 Task: Plan a trip to San Joaquín, Venezuela from 2nd November, 2023 to 15th November, 2023 for 2 adults and 1 pet.1  bedroom having 1 bed and 1 bathroom. Property type can be hotel. Look for 5 properties as per requirement.
Action: Mouse moved to (415, 71)
Screenshot: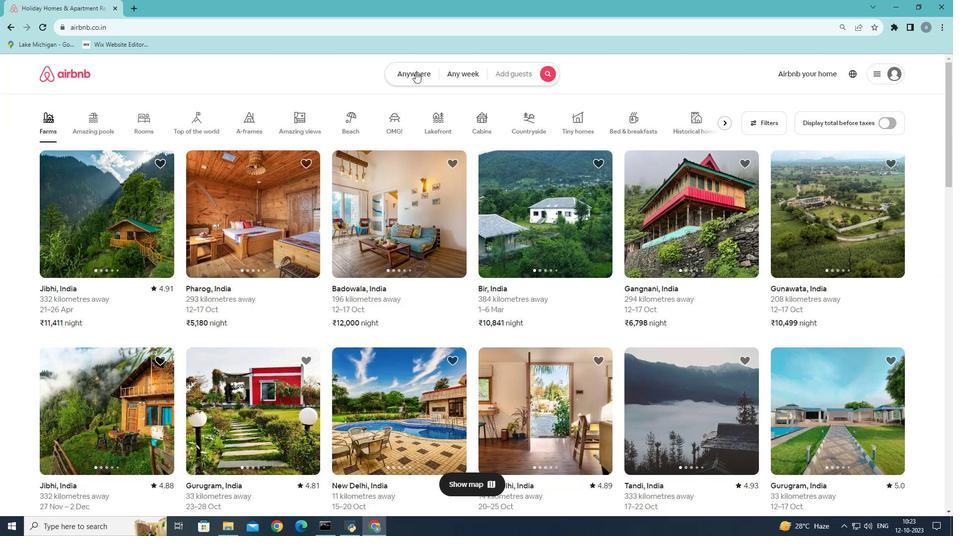 
Action: Mouse pressed left at (415, 71)
Screenshot: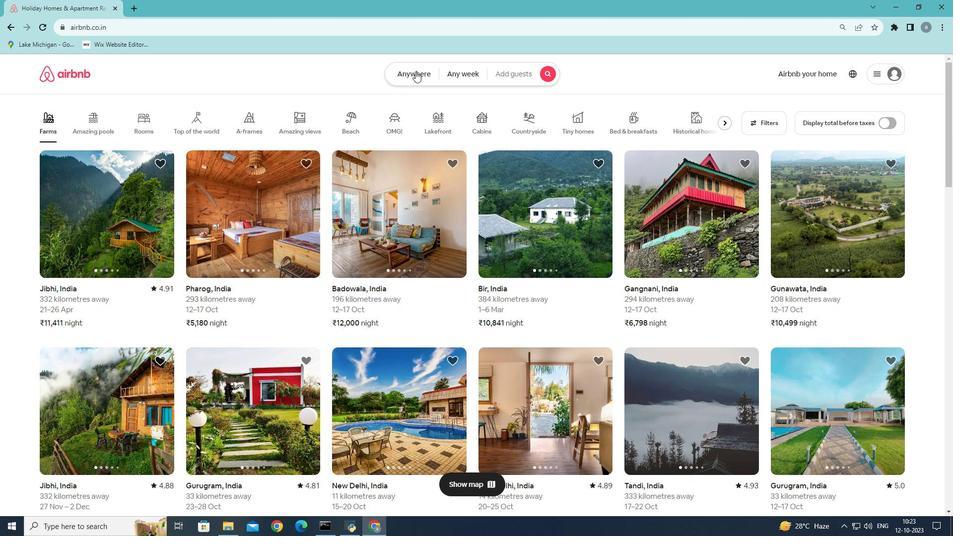 
Action: Mouse moved to (329, 117)
Screenshot: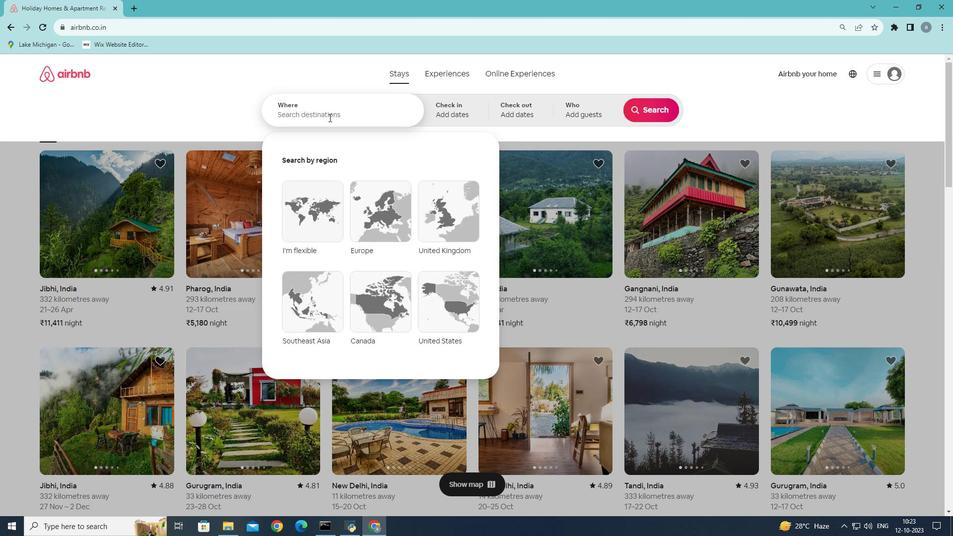 
Action: Mouse pressed left at (329, 117)
Screenshot: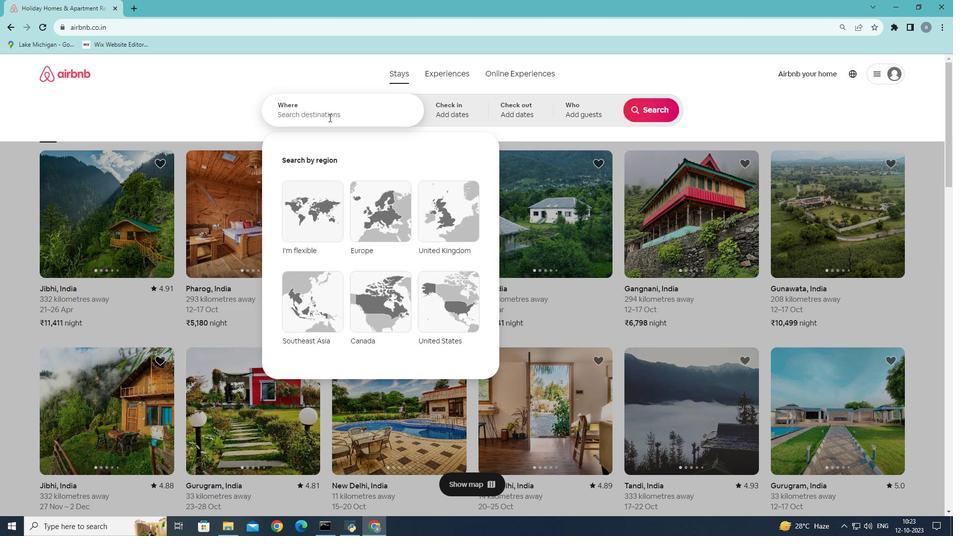 
Action: Mouse moved to (381, 117)
Screenshot: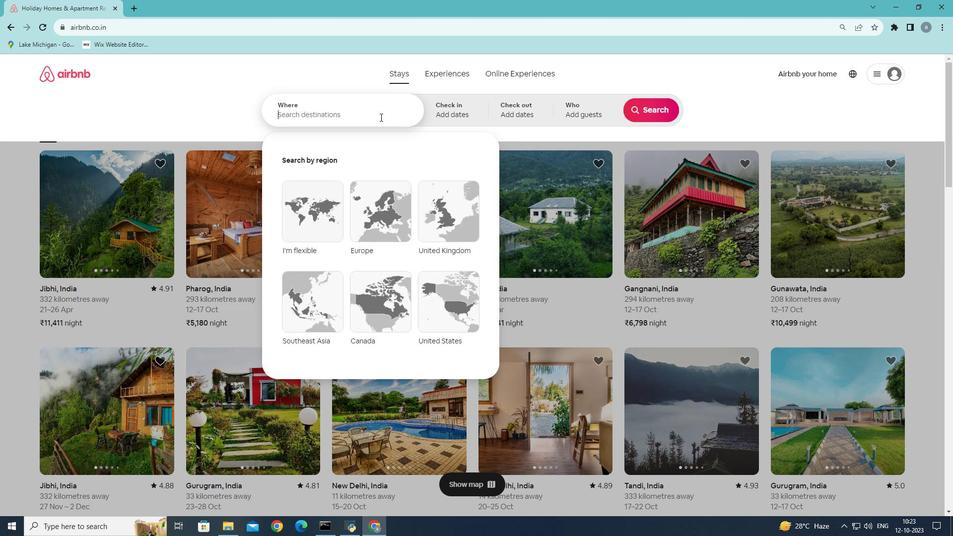 
Action: Key pressed <Key.shift>Sabn<Key.backspace><Key.backspace>n<Key.space><Key.shift>Joaquin,<Key.shift>Venezuel
Screenshot: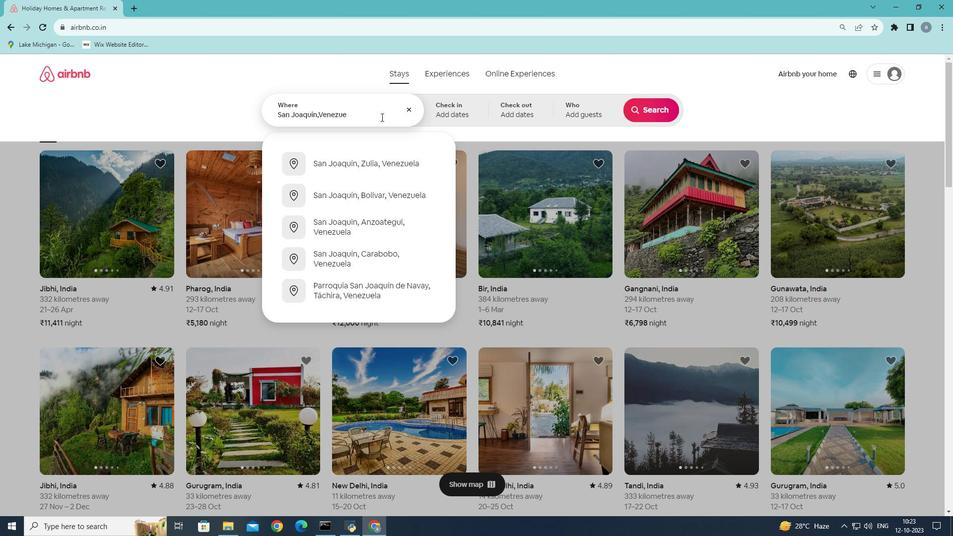 
Action: Mouse moved to (387, 164)
Screenshot: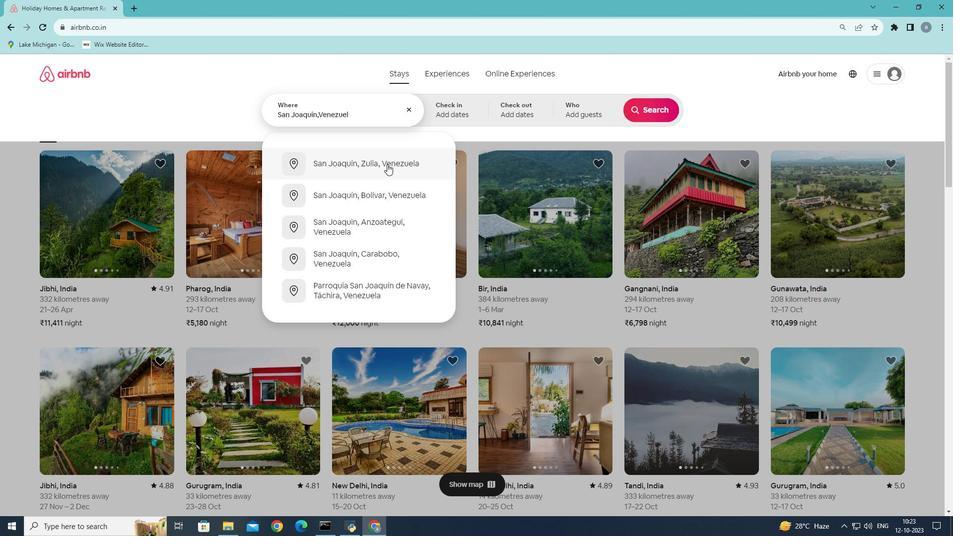 
Action: Mouse pressed left at (387, 164)
Screenshot: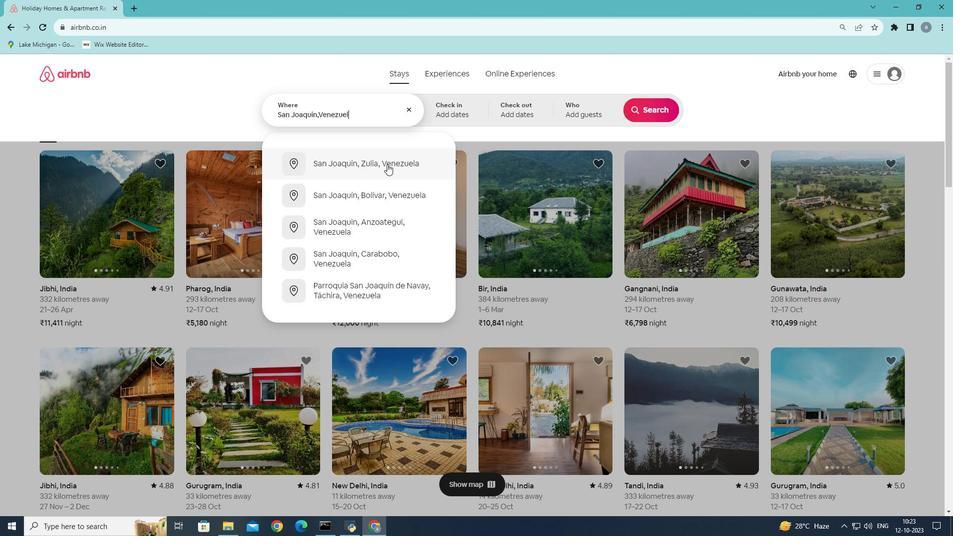 
Action: Mouse moved to (596, 231)
Screenshot: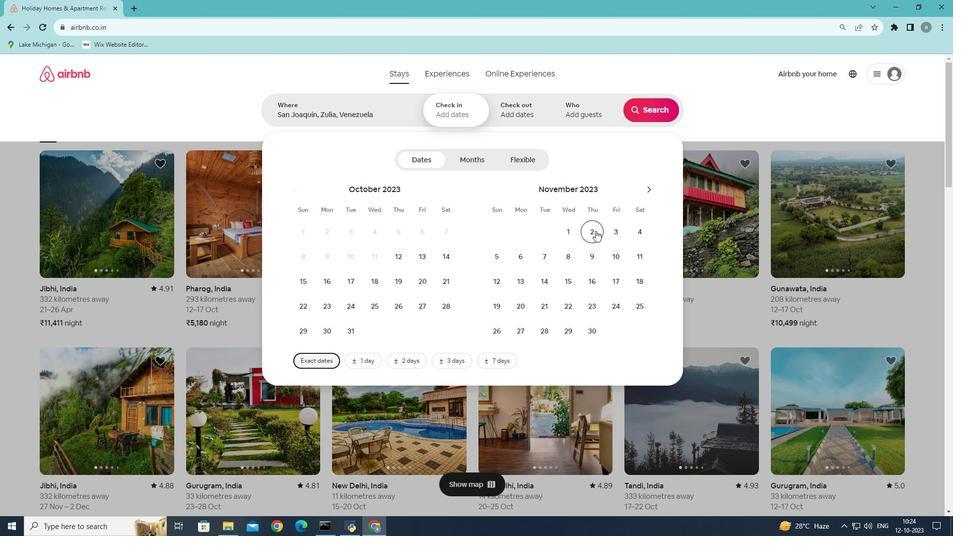 
Action: Mouse pressed left at (596, 231)
Screenshot: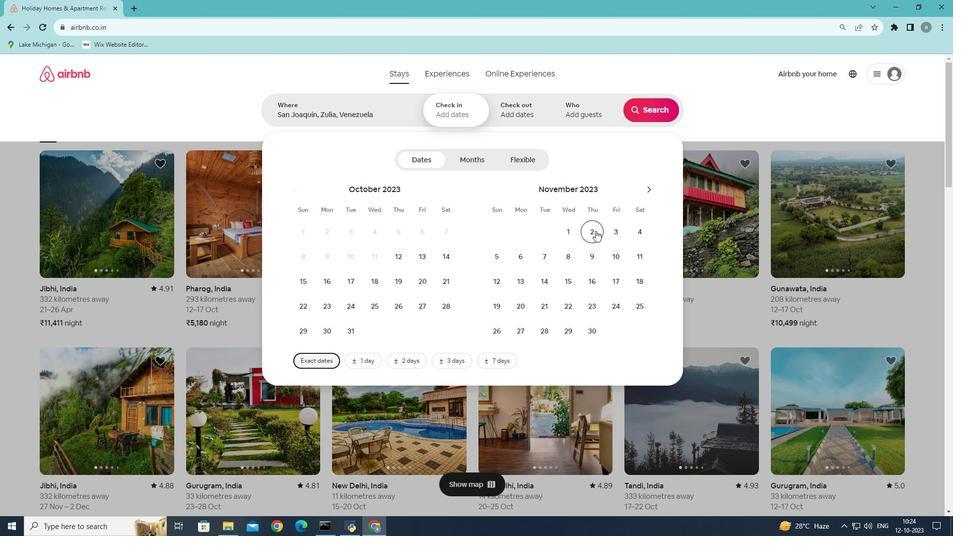 
Action: Mouse moved to (570, 284)
Screenshot: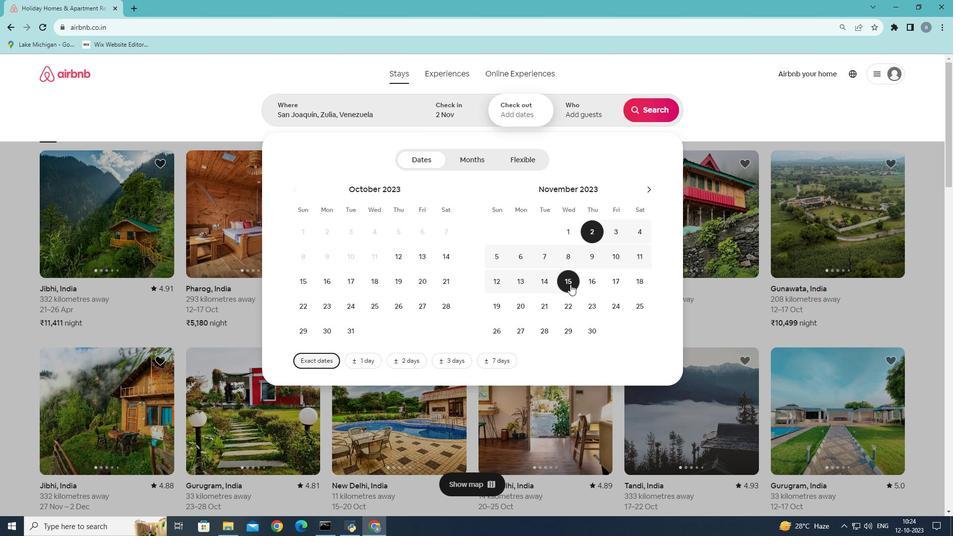 
Action: Mouse pressed left at (570, 284)
Screenshot: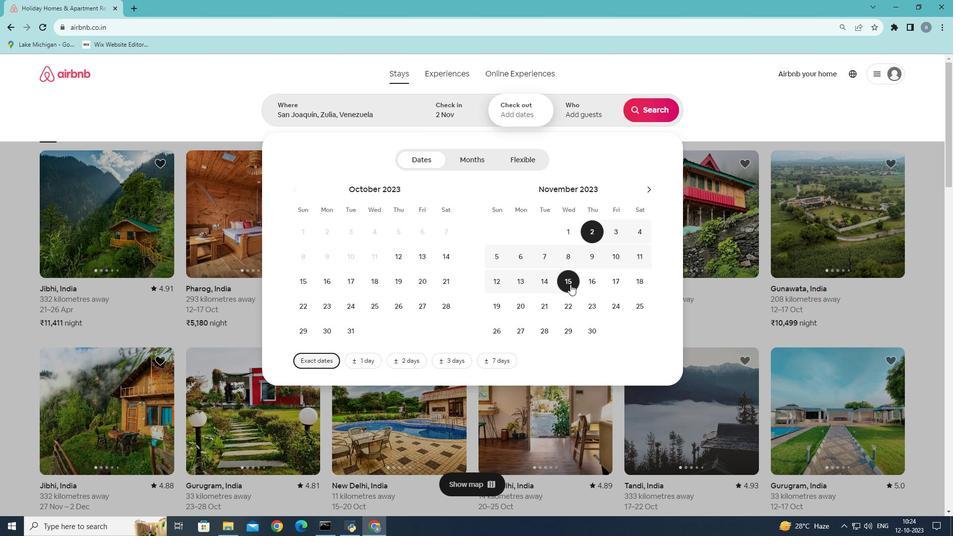 
Action: Mouse moved to (581, 107)
Screenshot: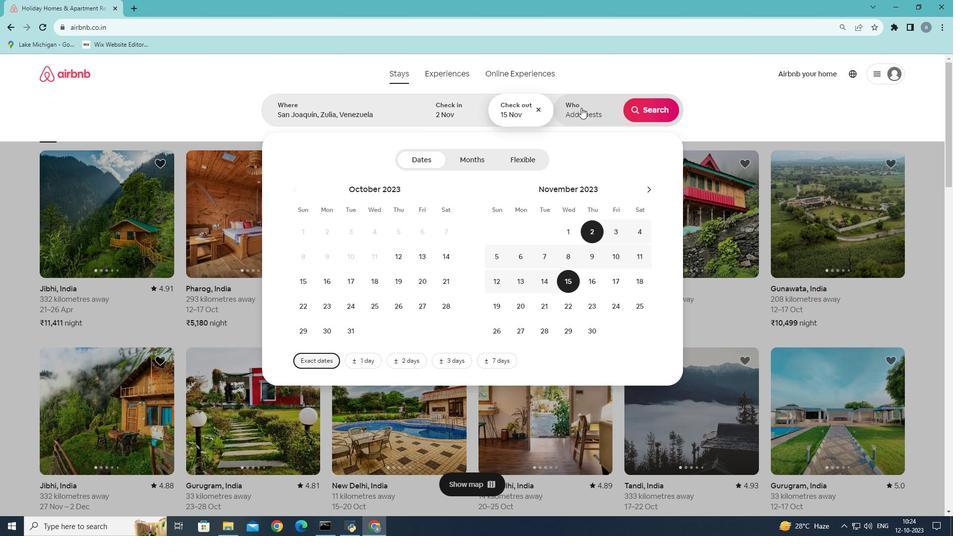 
Action: Mouse pressed left at (581, 107)
Screenshot: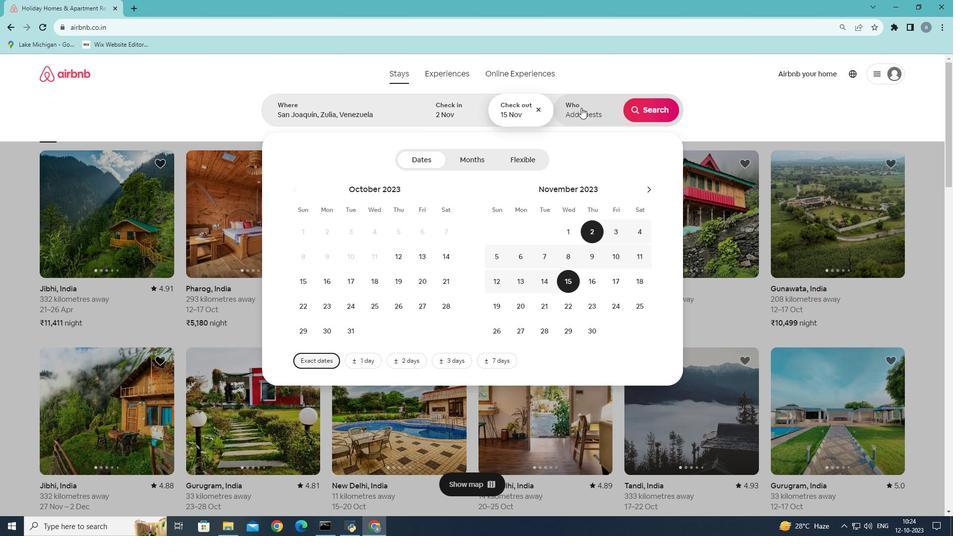 
Action: Mouse moved to (651, 162)
Screenshot: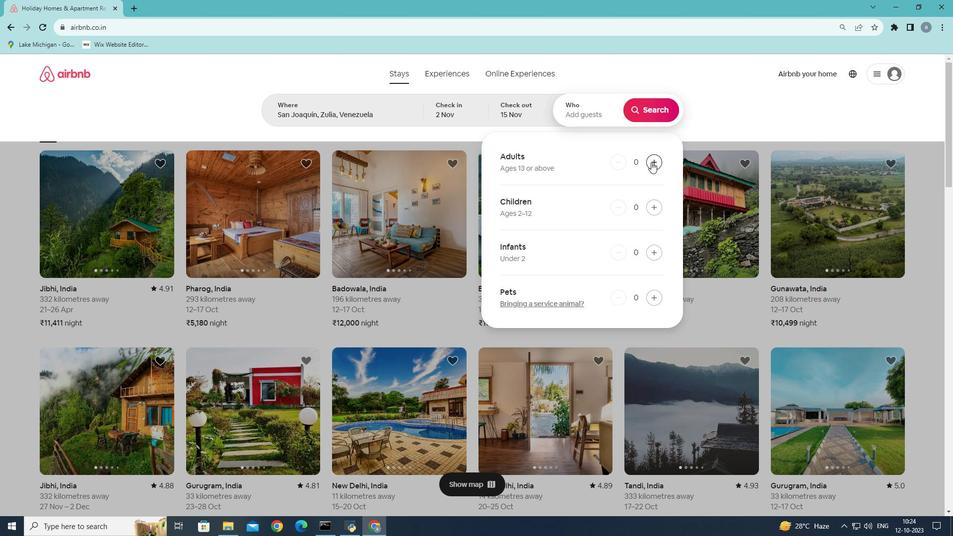 
Action: Mouse pressed left at (651, 162)
Screenshot: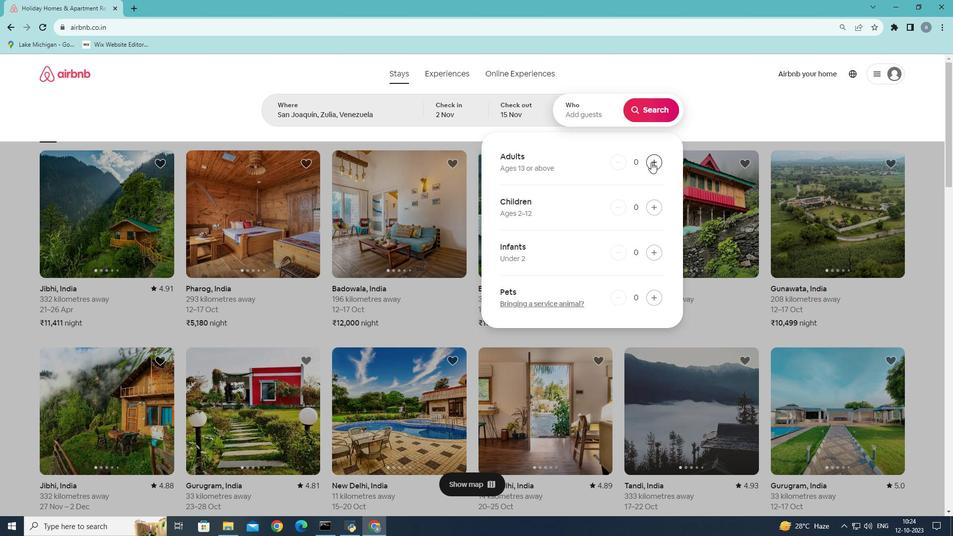 
Action: Mouse pressed left at (651, 162)
Screenshot: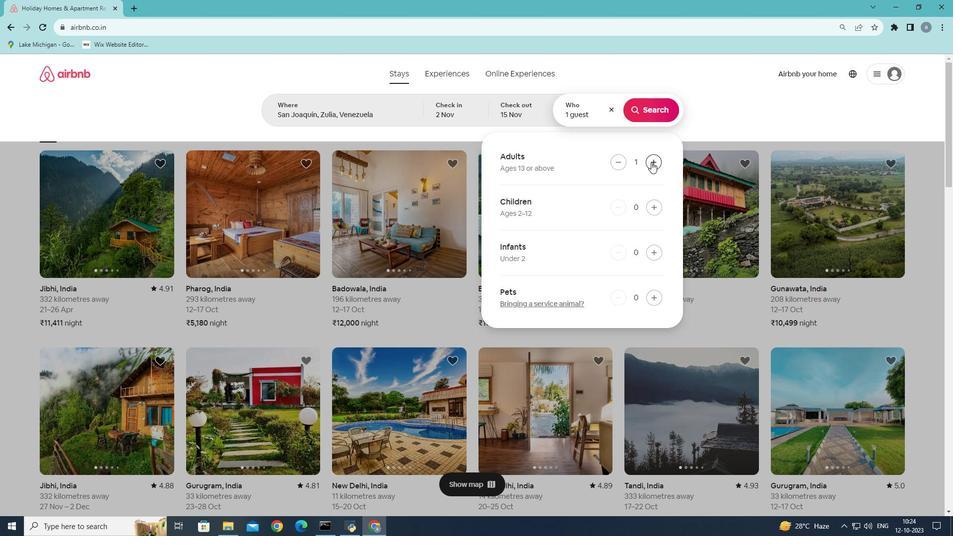 
Action: Mouse moved to (649, 298)
Screenshot: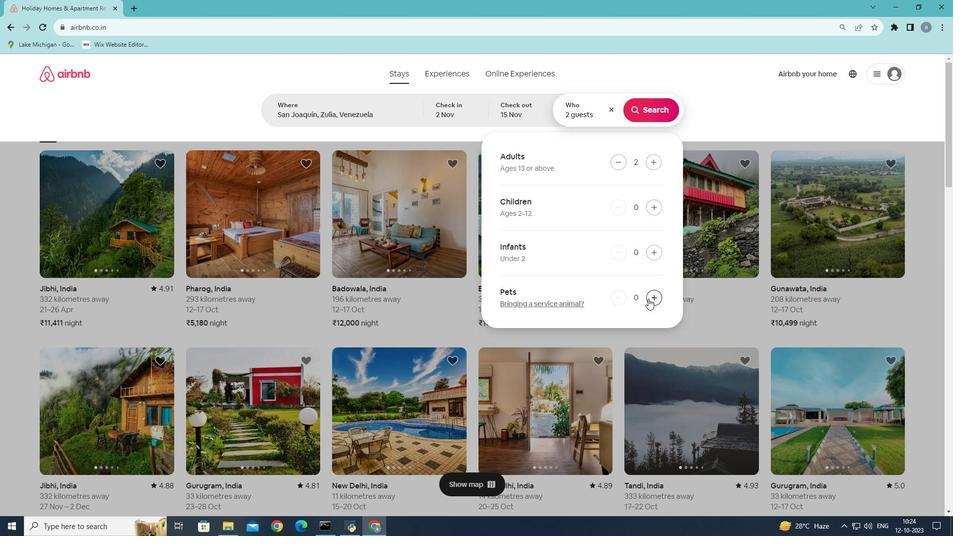 
Action: Mouse pressed left at (649, 298)
Screenshot: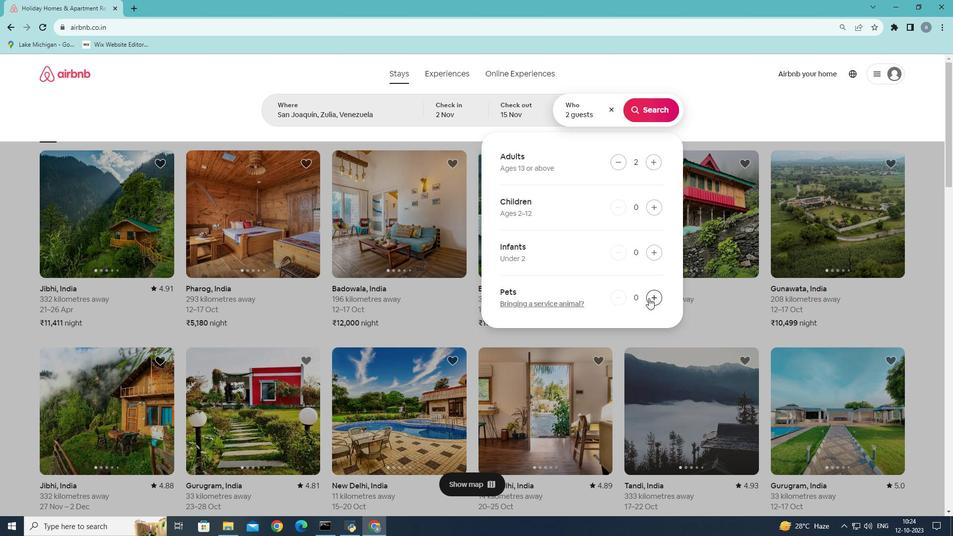 
Action: Mouse moved to (659, 116)
Screenshot: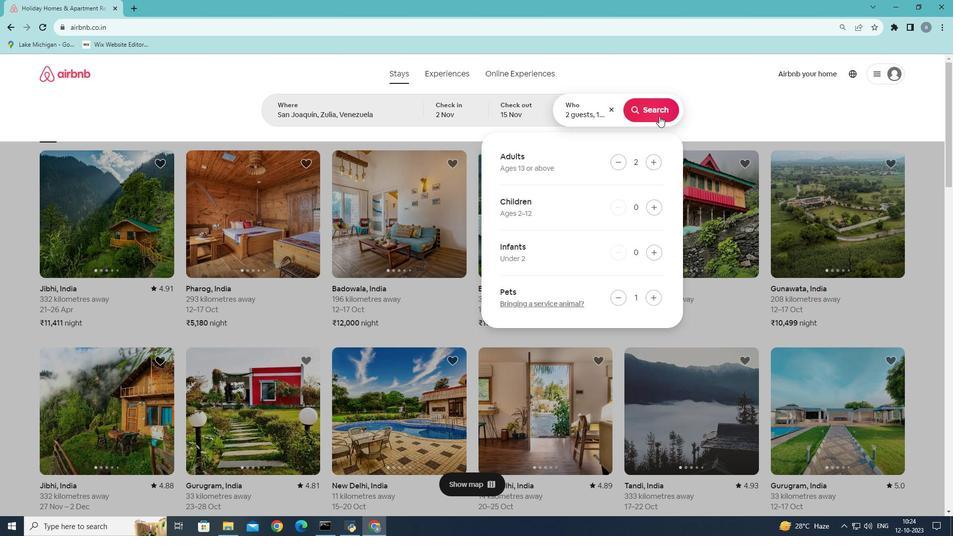 
Action: Mouse pressed left at (659, 116)
Screenshot: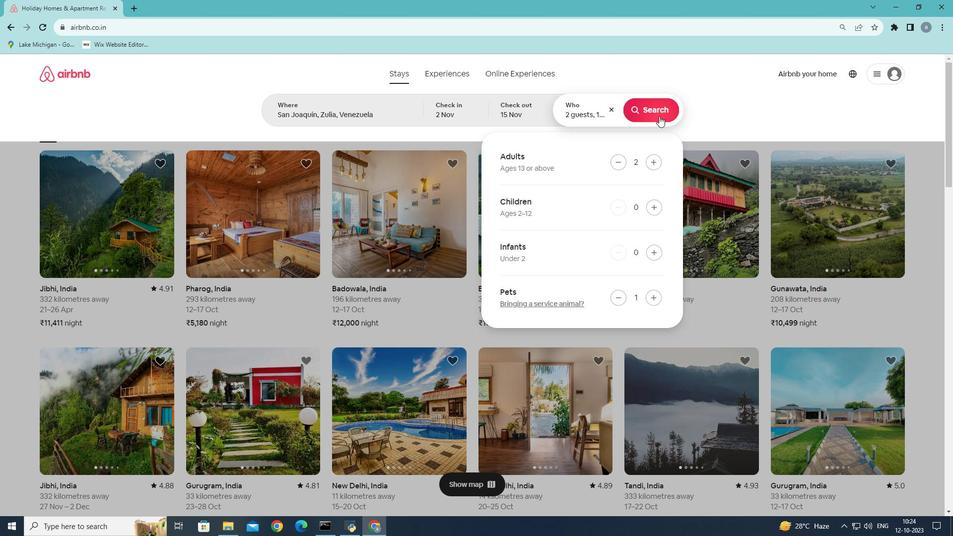 
Action: Mouse moved to (783, 116)
Screenshot: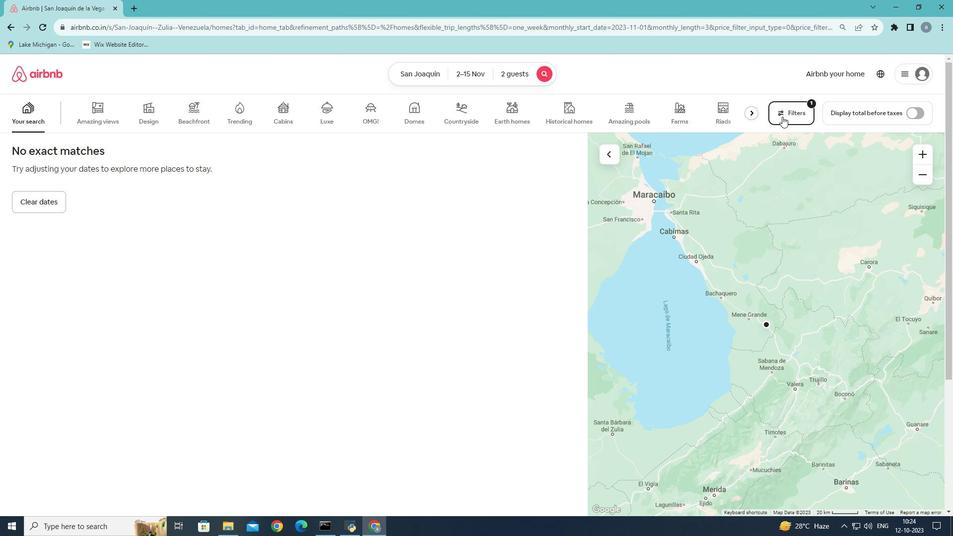 
Action: Mouse pressed left at (783, 116)
Screenshot: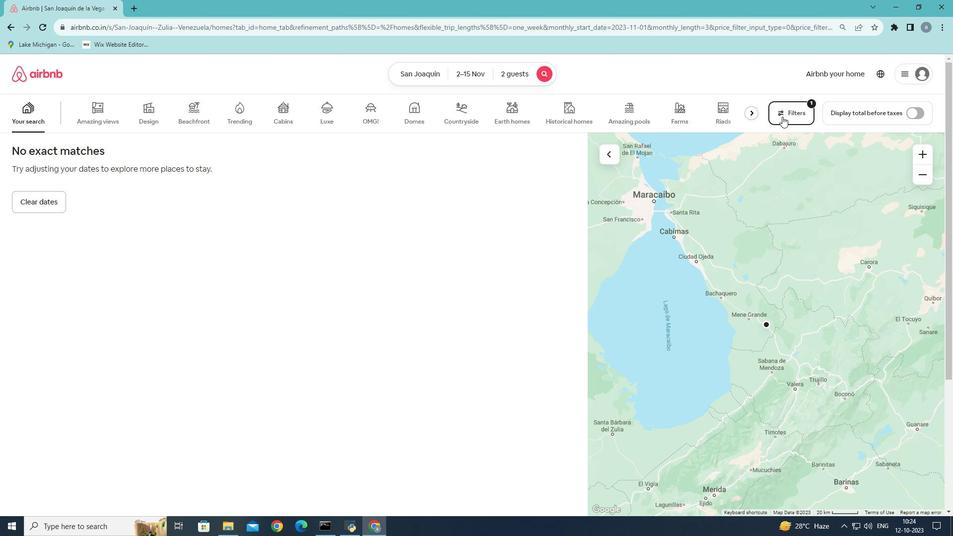 
Action: Mouse moved to (426, 300)
Screenshot: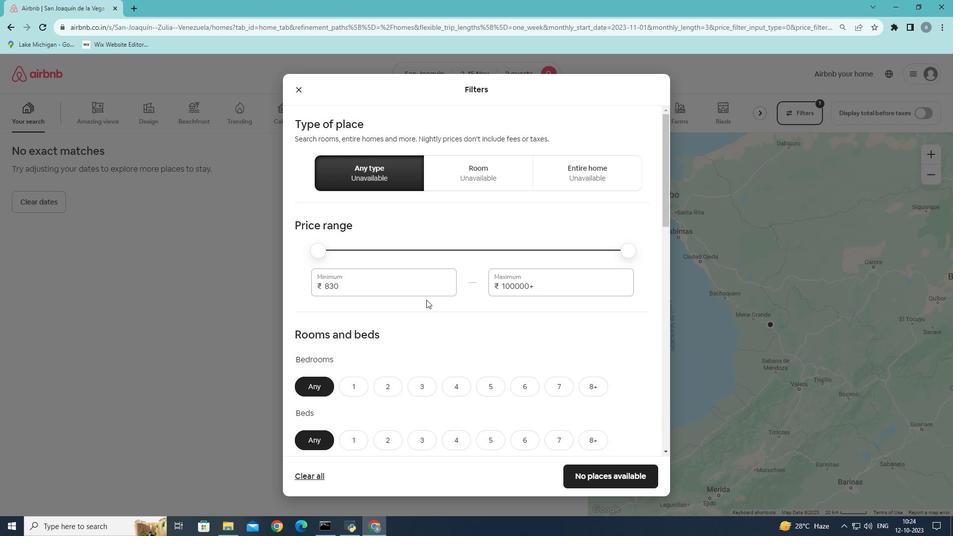 
Action: Mouse scrolled (426, 299) with delta (0, 0)
Screenshot: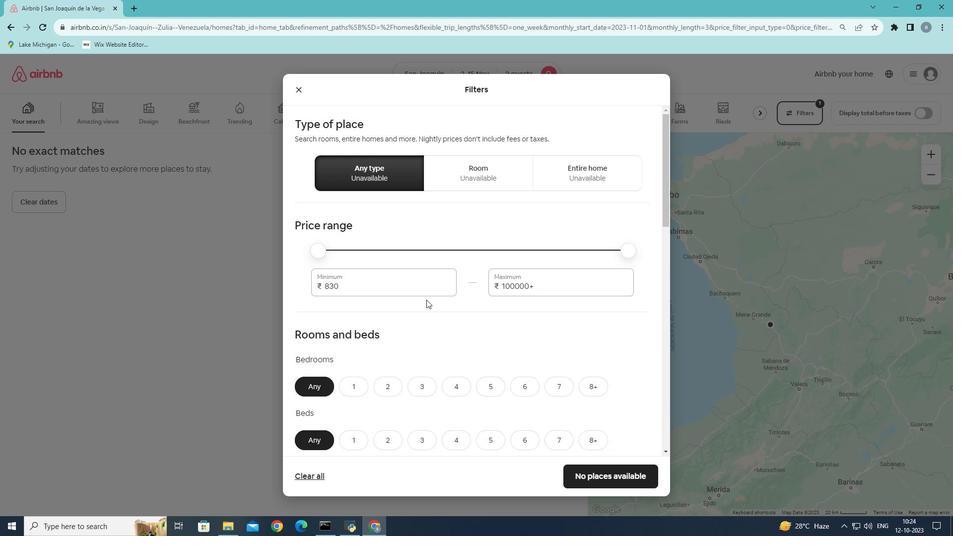 
Action: Mouse scrolled (426, 299) with delta (0, 0)
Screenshot: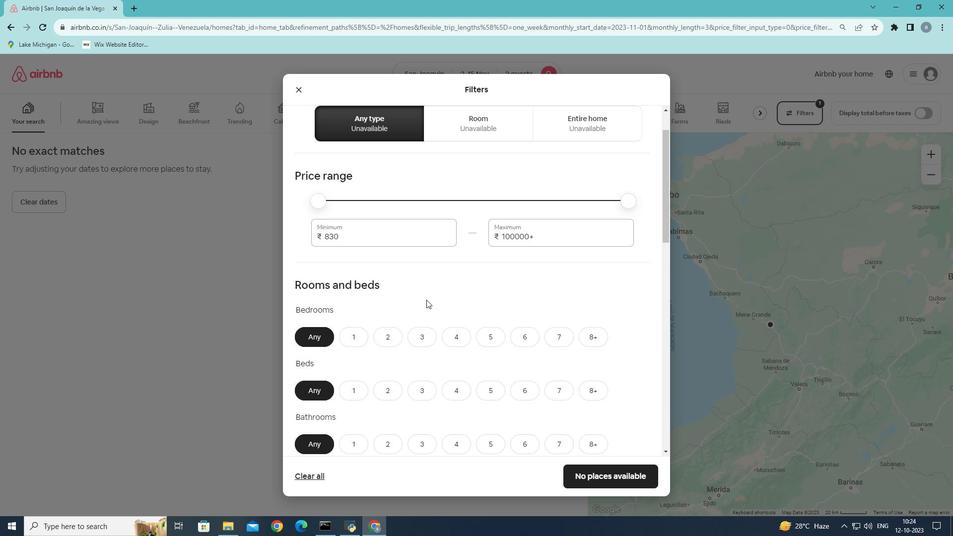 
Action: Mouse scrolled (426, 299) with delta (0, 0)
Screenshot: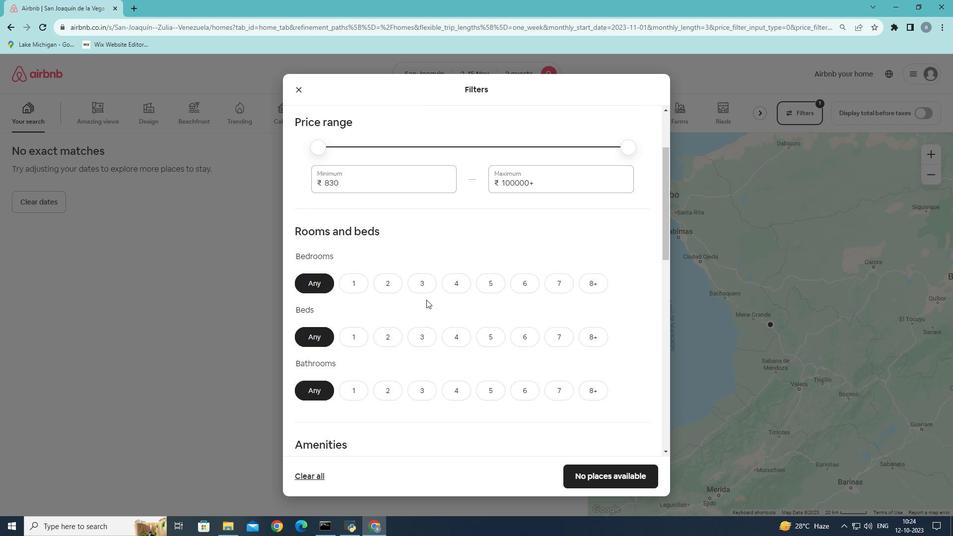 
Action: Mouse scrolled (426, 299) with delta (0, 0)
Screenshot: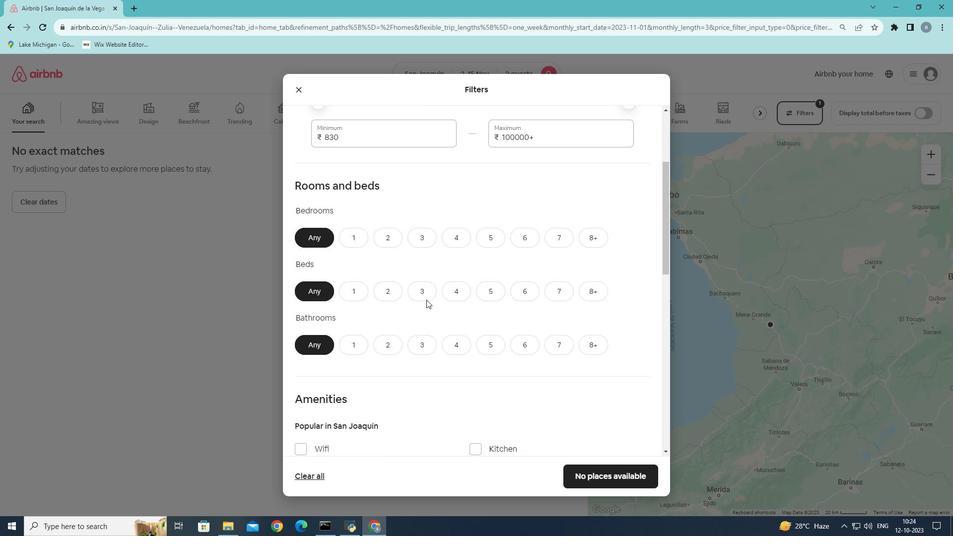 
Action: Mouse scrolled (426, 299) with delta (0, 0)
Screenshot: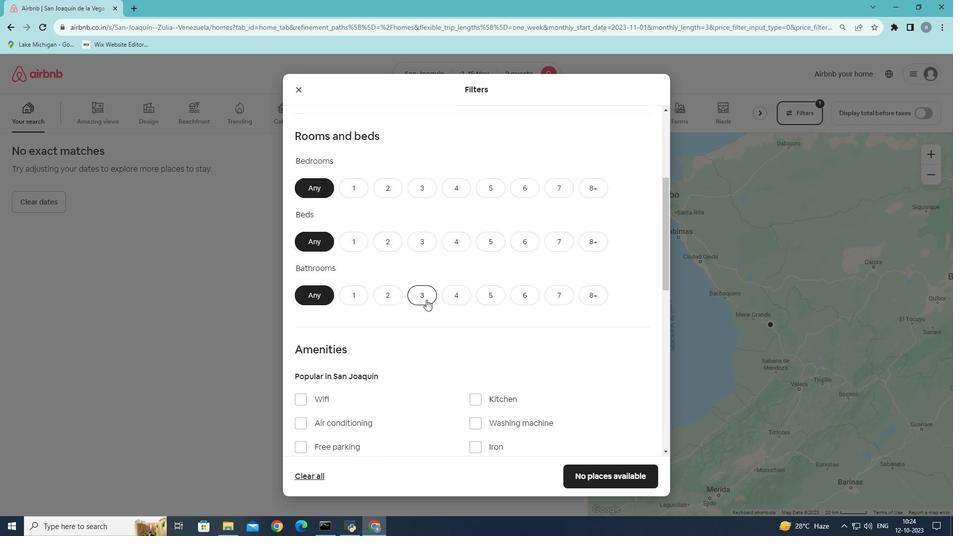 
Action: Mouse scrolled (426, 300) with delta (0, 0)
Screenshot: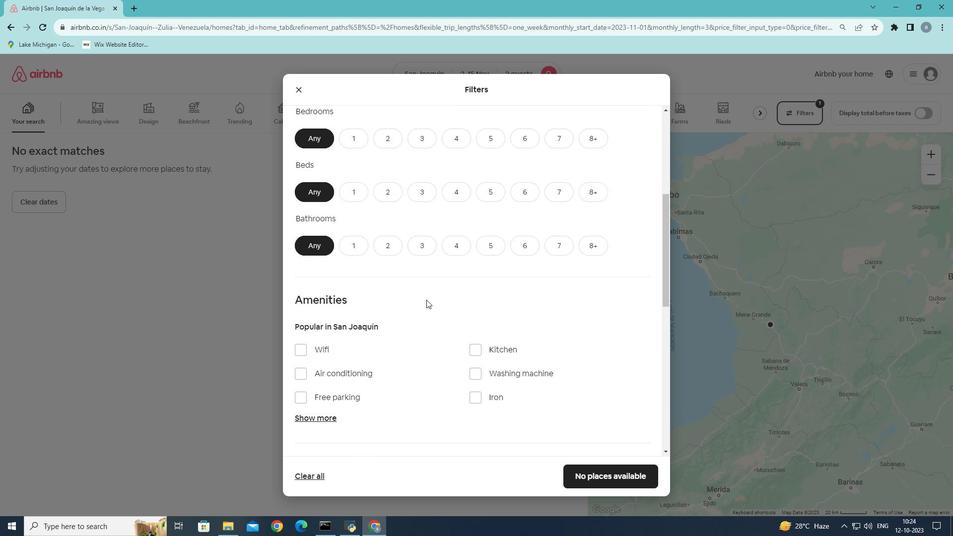 
Action: Mouse scrolled (426, 300) with delta (0, 0)
Screenshot: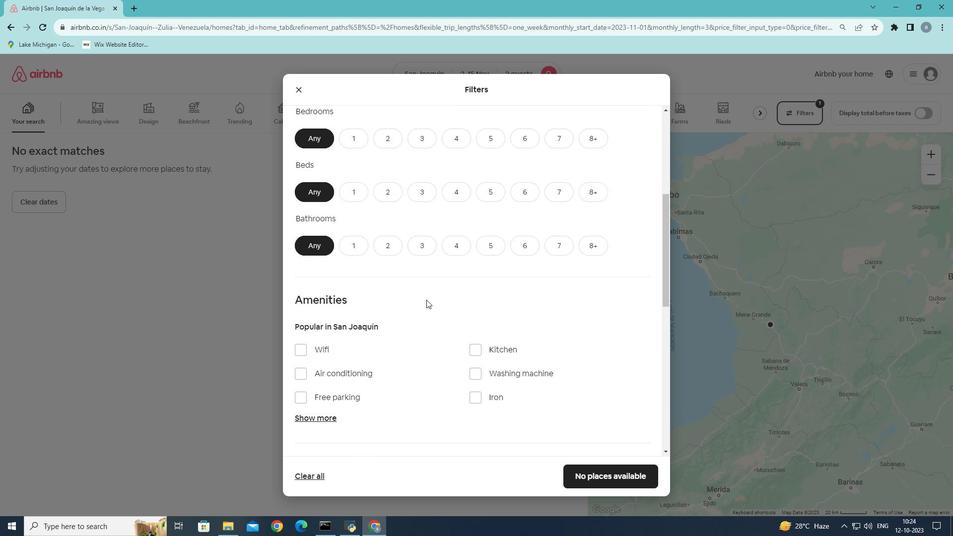 
Action: Mouse scrolled (426, 300) with delta (0, 0)
Screenshot: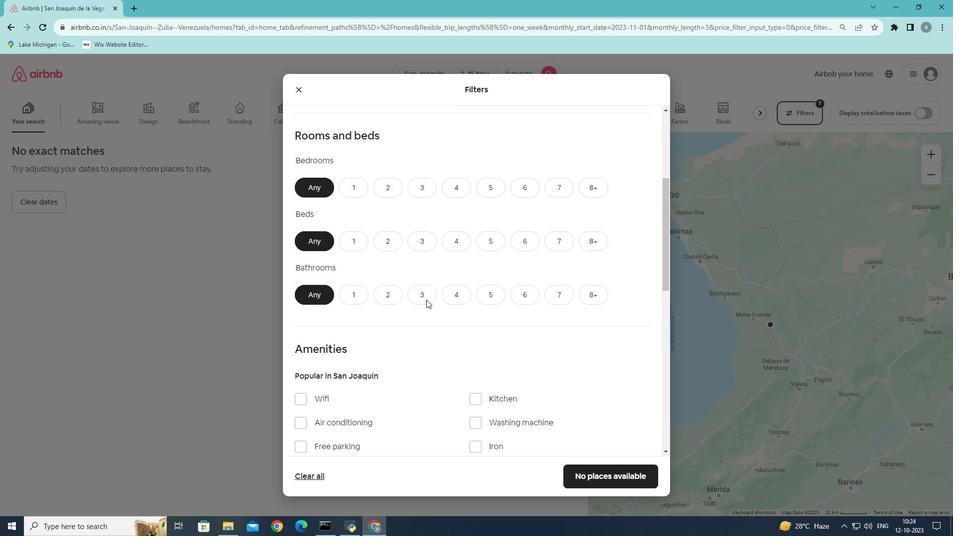 
Action: Mouse scrolled (426, 299) with delta (0, 0)
Screenshot: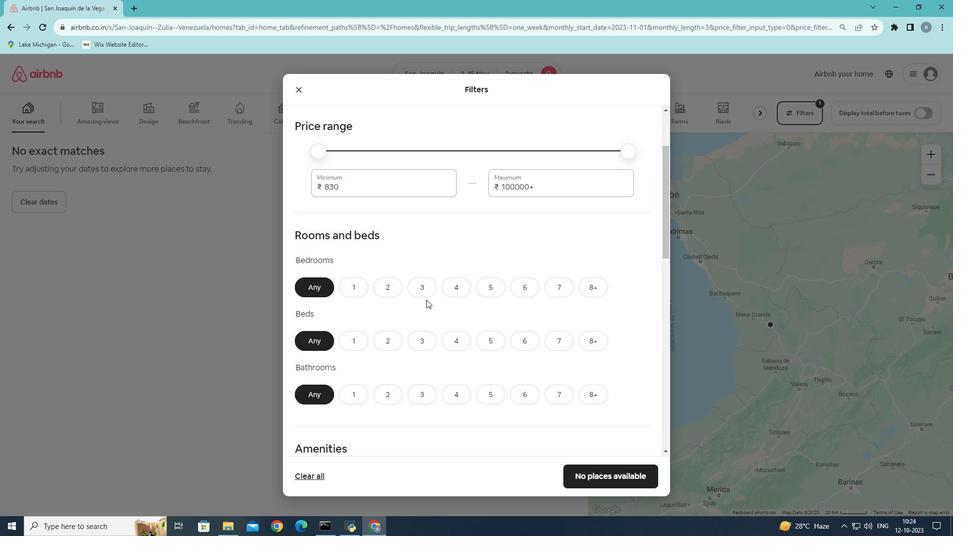 
Action: Mouse scrolled (426, 300) with delta (0, 0)
Screenshot: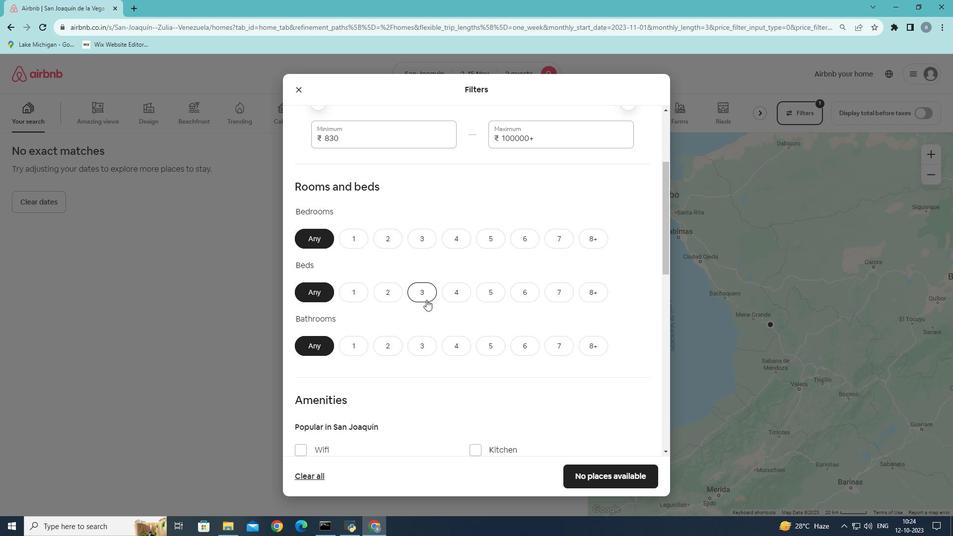
Action: Mouse moved to (353, 283)
Screenshot: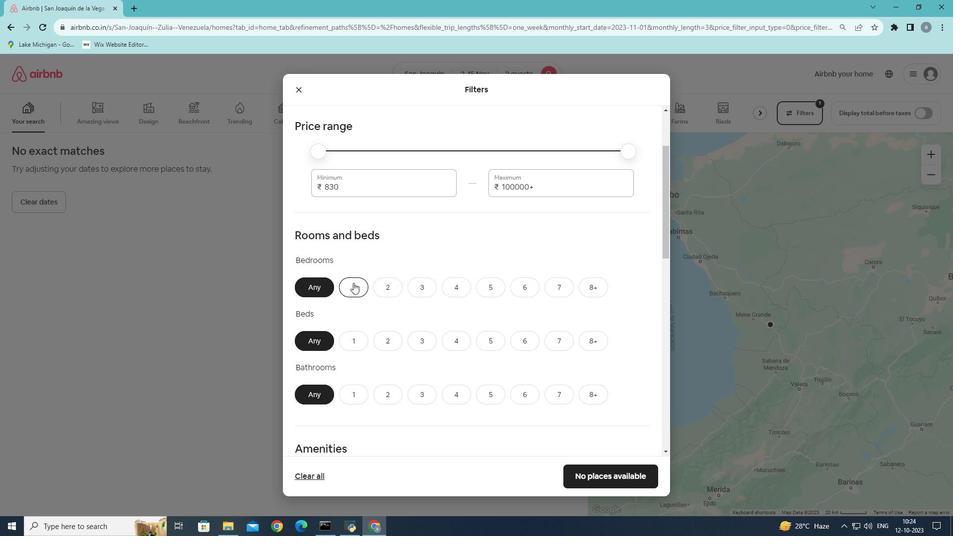 
Action: Mouse pressed left at (353, 283)
Screenshot: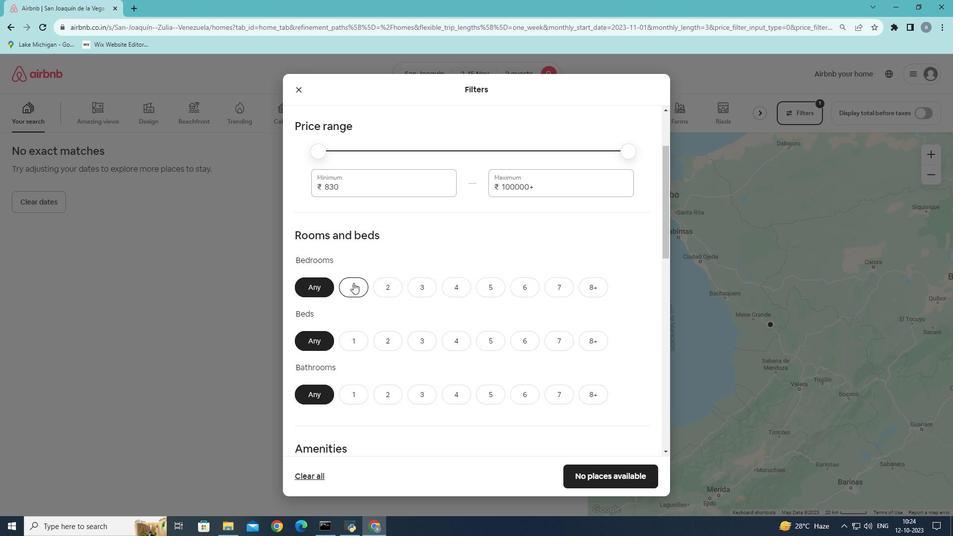 
Action: Mouse moved to (352, 338)
Screenshot: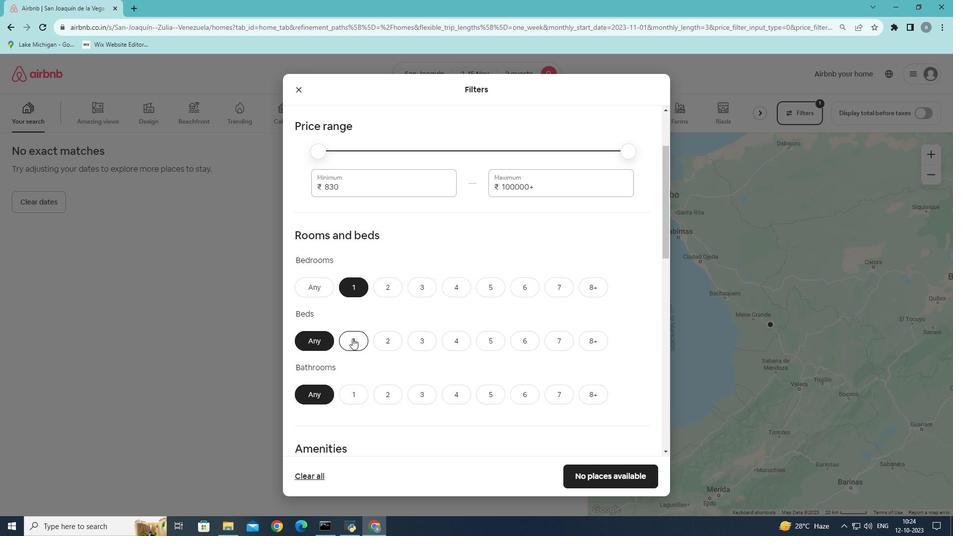 
Action: Mouse pressed left at (352, 338)
Screenshot: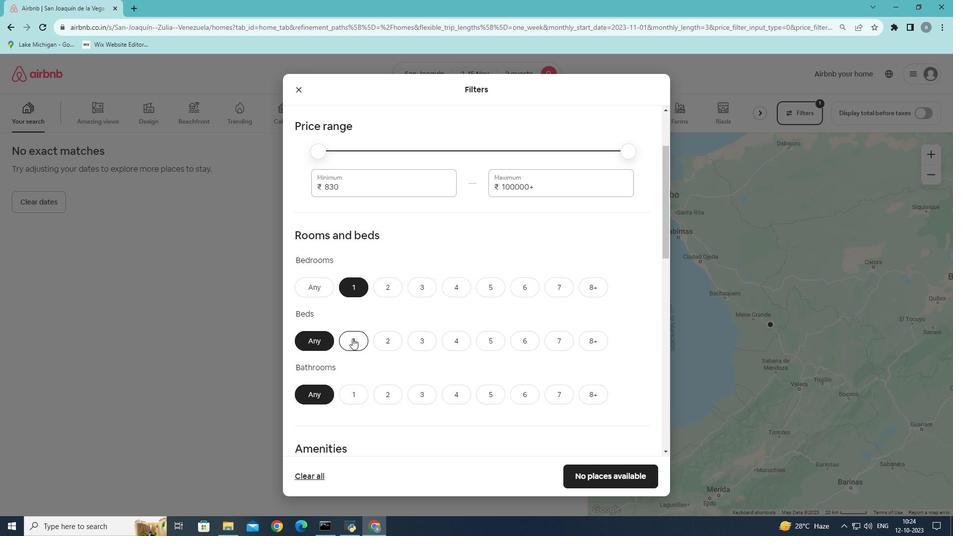 
Action: Mouse pressed left at (352, 338)
Screenshot: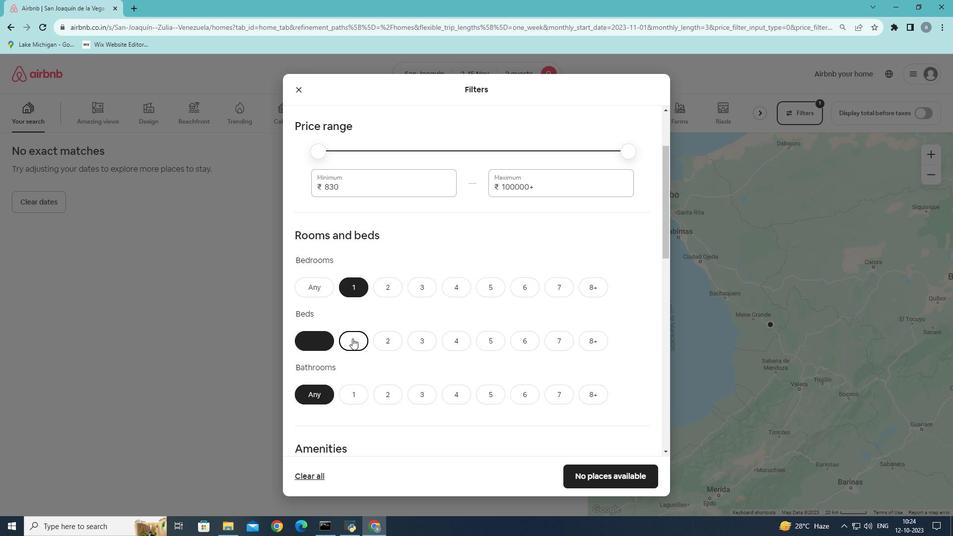 
Action: Mouse moved to (347, 394)
Screenshot: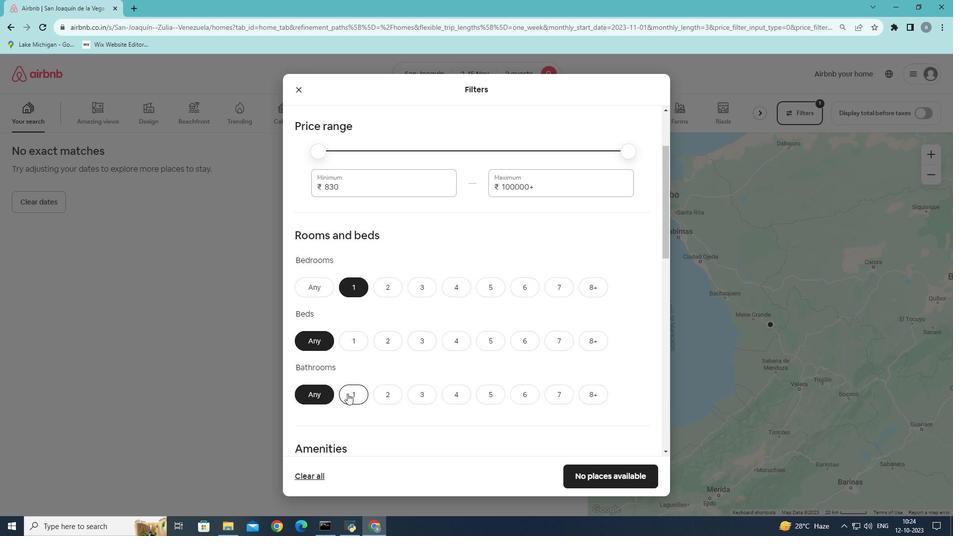 
Action: Mouse pressed left at (347, 394)
Screenshot: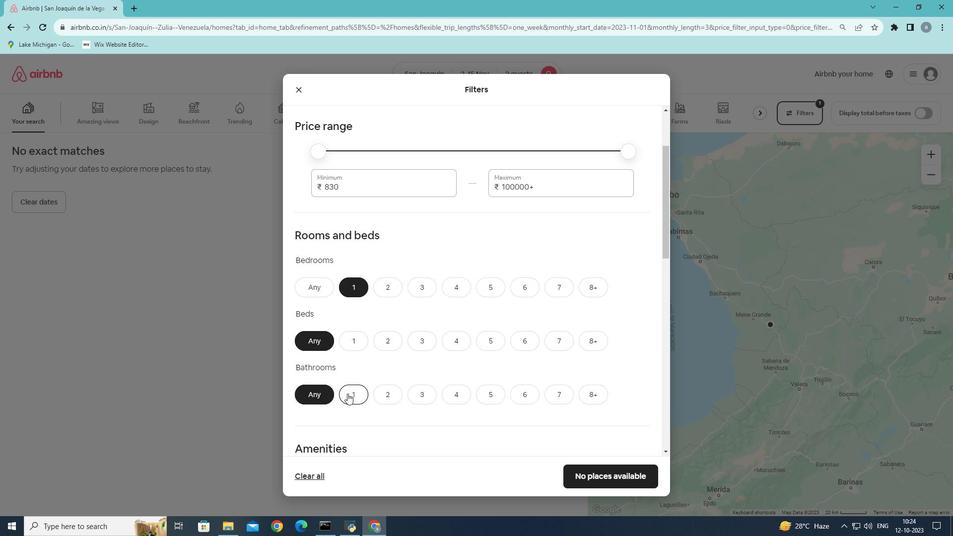 
Action: Mouse moved to (354, 348)
Screenshot: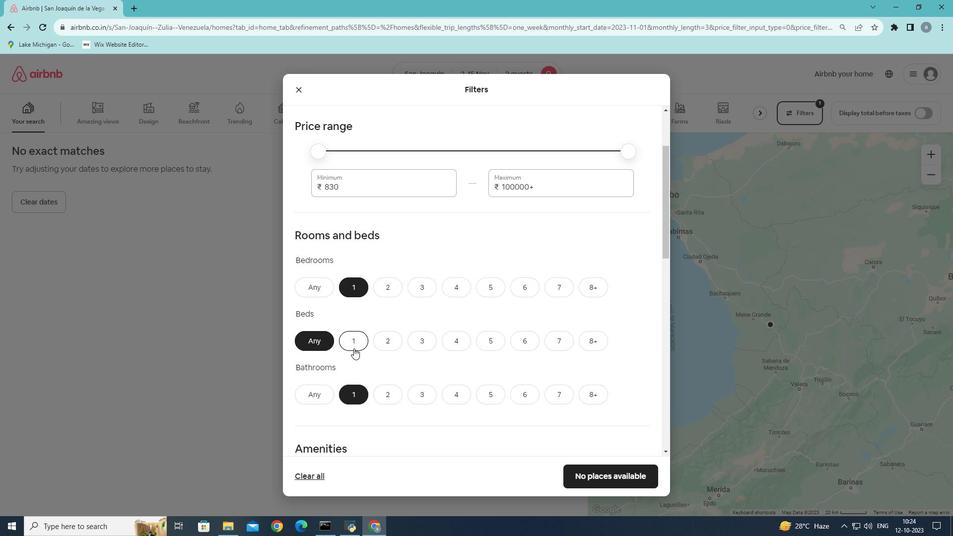 
Action: Mouse pressed left at (354, 348)
Screenshot: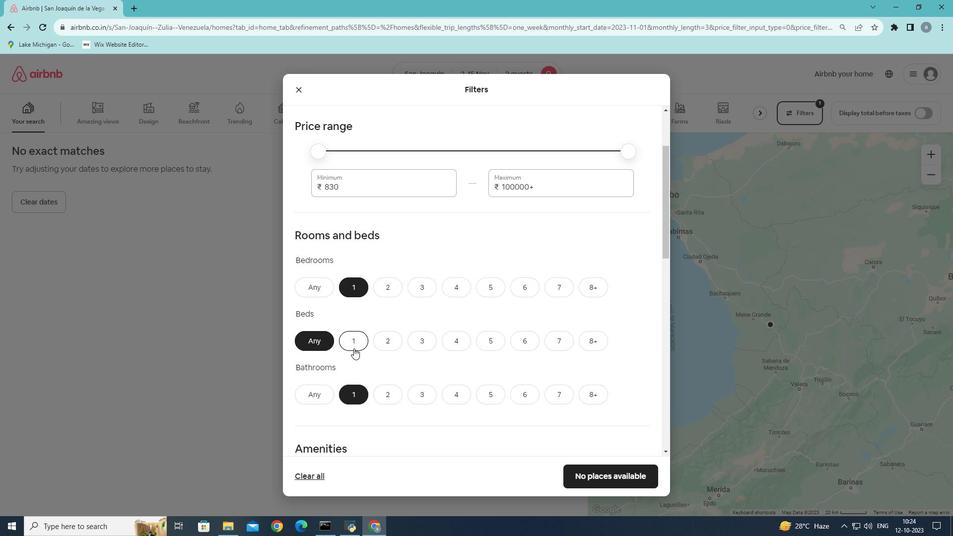 
Action: Mouse moved to (487, 320)
Screenshot: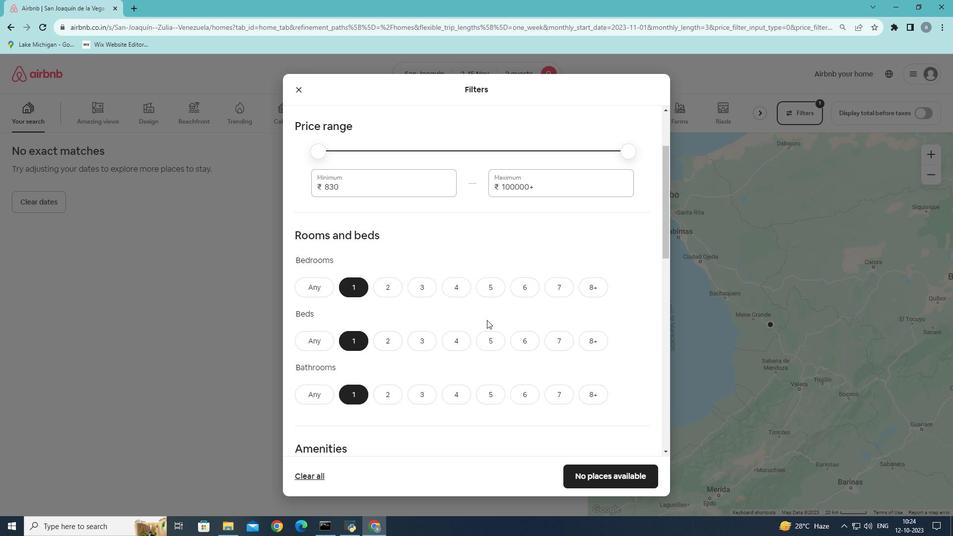 
Action: Mouse scrolled (487, 319) with delta (0, 0)
Screenshot: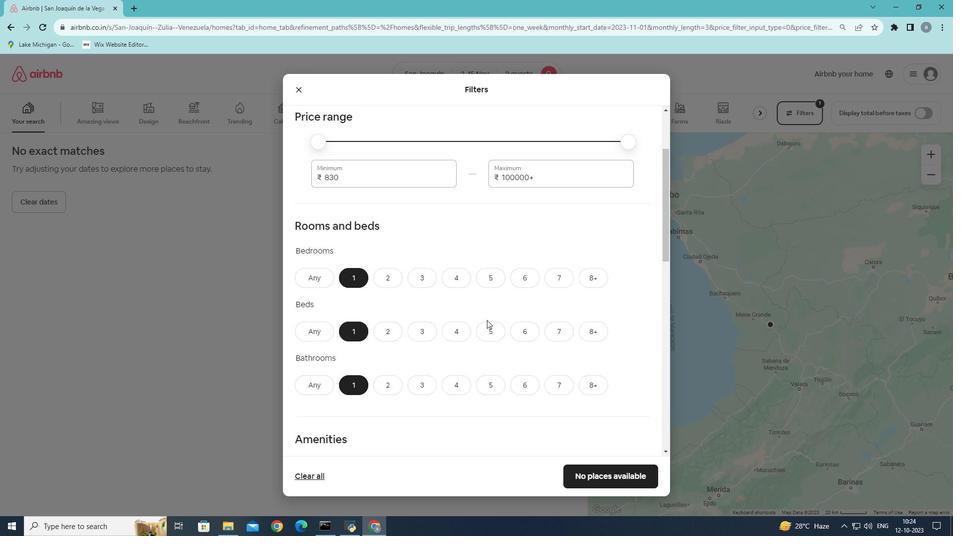 
Action: Mouse scrolled (487, 319) with delta (0, 0)
Screenshot: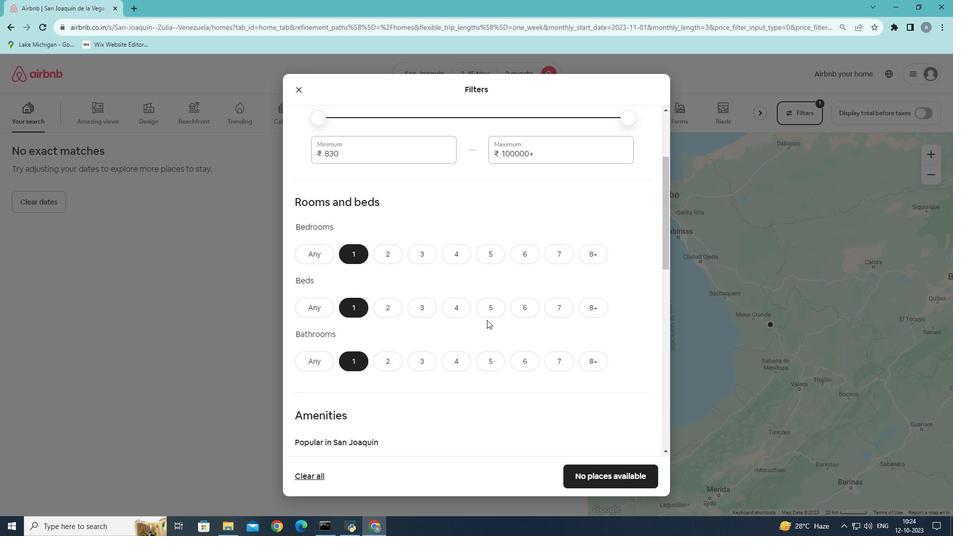 
Action: Mouse scrolled (487, 319) with delta (0, 0)
Screenshot: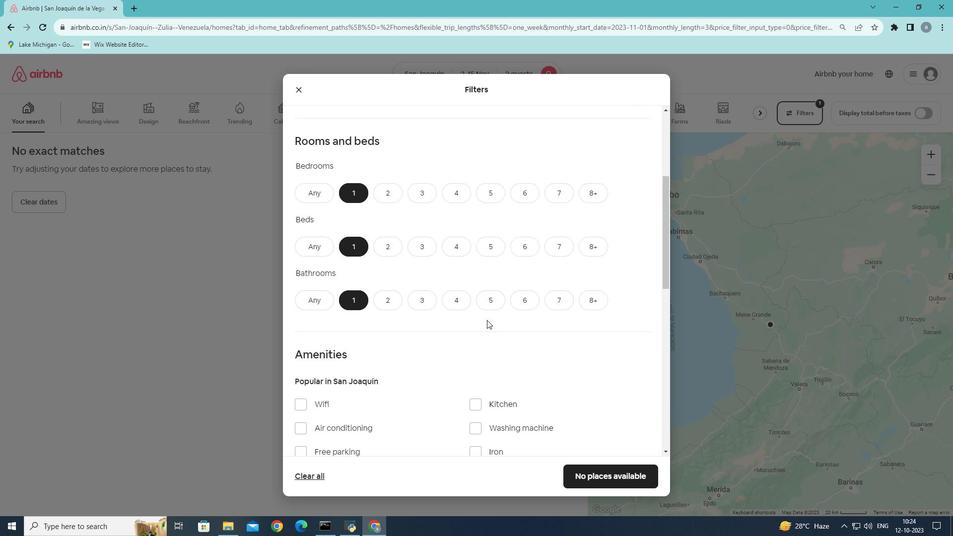 
Action: Mouse scrolled (487, 319) with delta (0, 0)
Screenshot: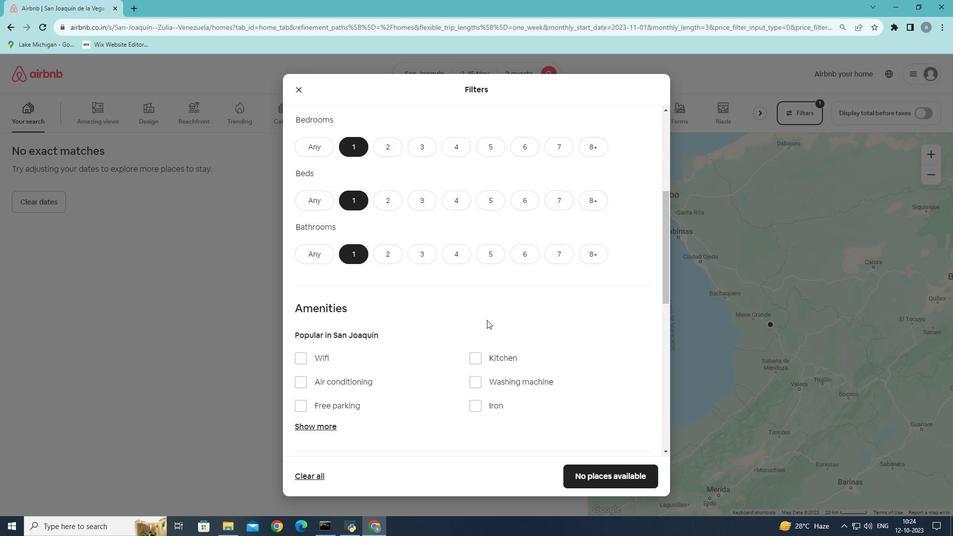
Action: Mouse scrolled (487, 319) with delta (0, 0)
Screenshot: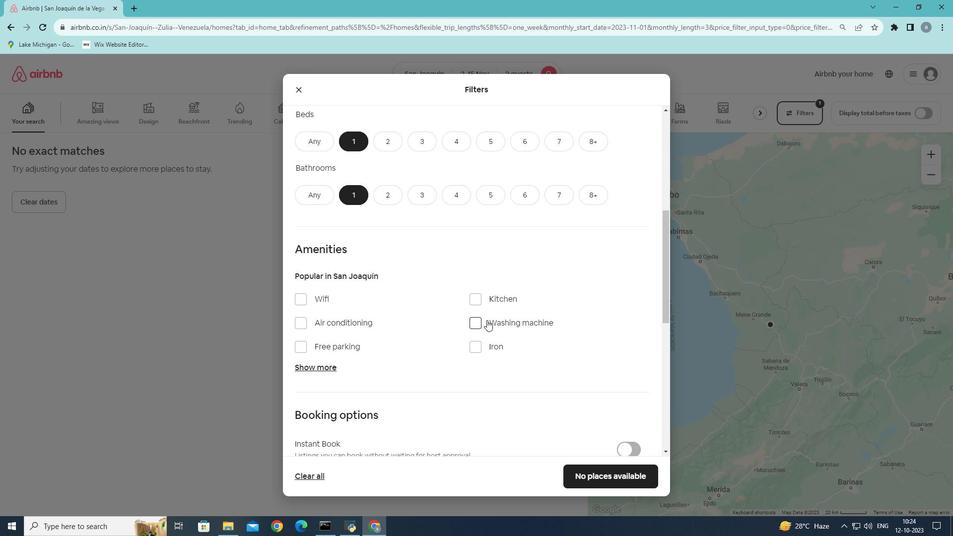 
Action: Mouse scrolled (487, 319) with delta (0, 0)
Screenshot: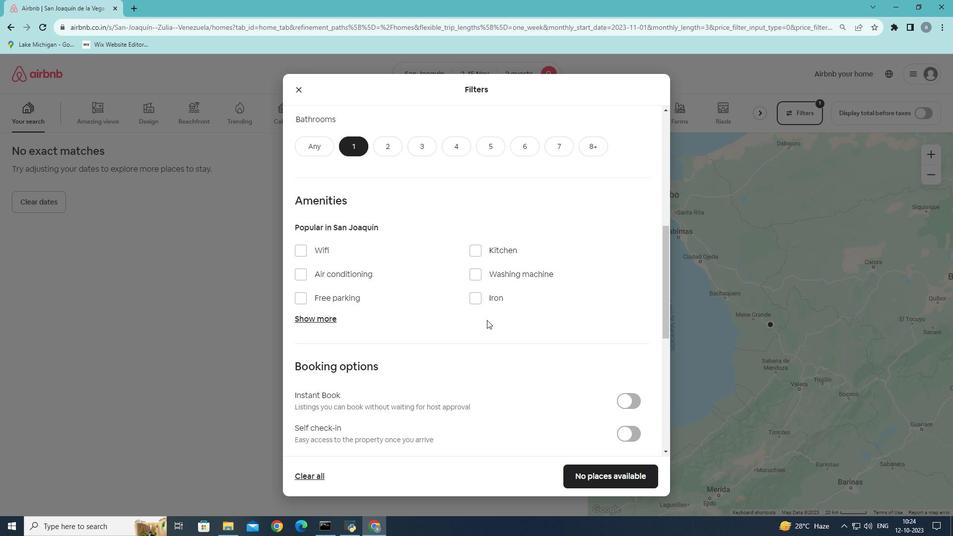 
Action: Mouse scrolled (487, 319) with delta (0, 0)
Screenshot: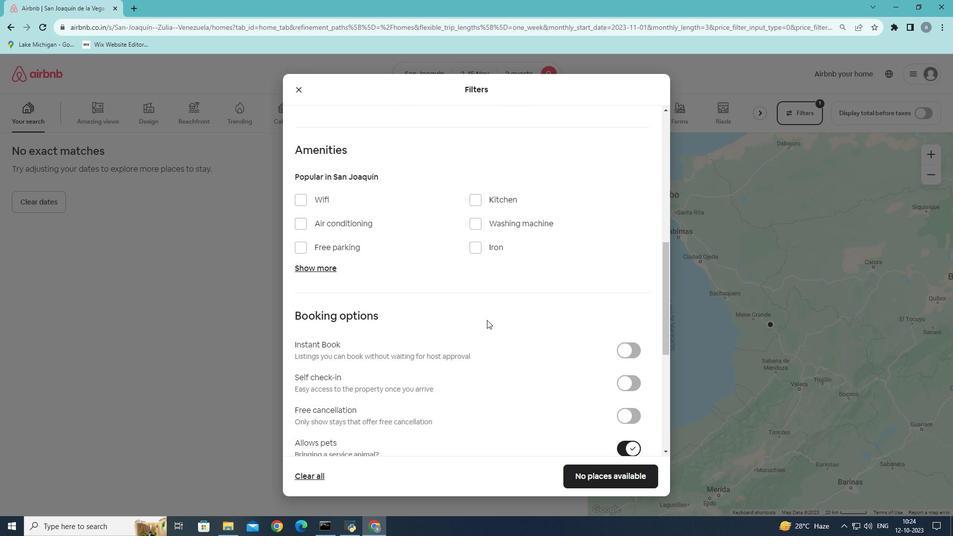 
Action: Mouse scrolled (487, 319) with delta (0, 0)
Screenshot: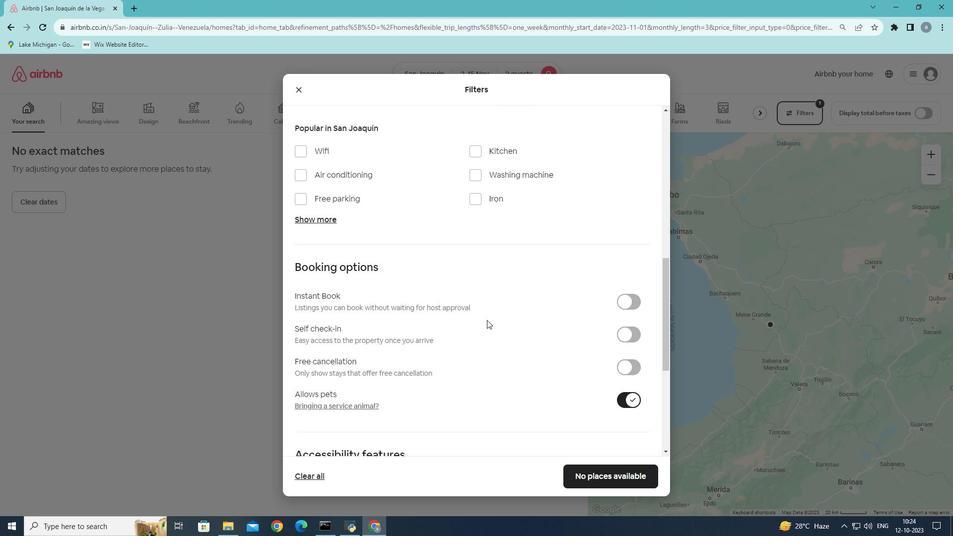 
Action: Mouse scrolled (487, 319) with delta (0, 0)
Screenshot: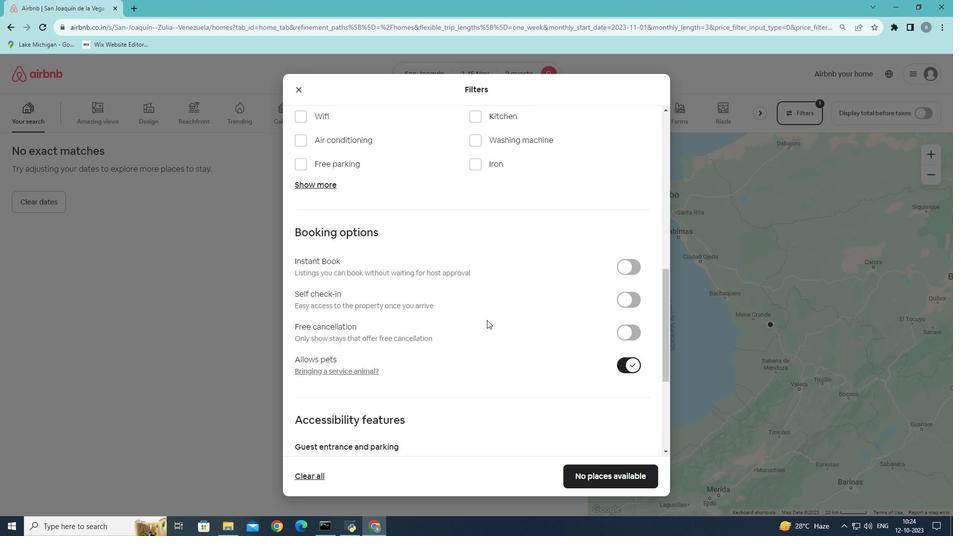 
Action: Mouse scrolled (487, 319) with delta (0, 0)
Screenshot: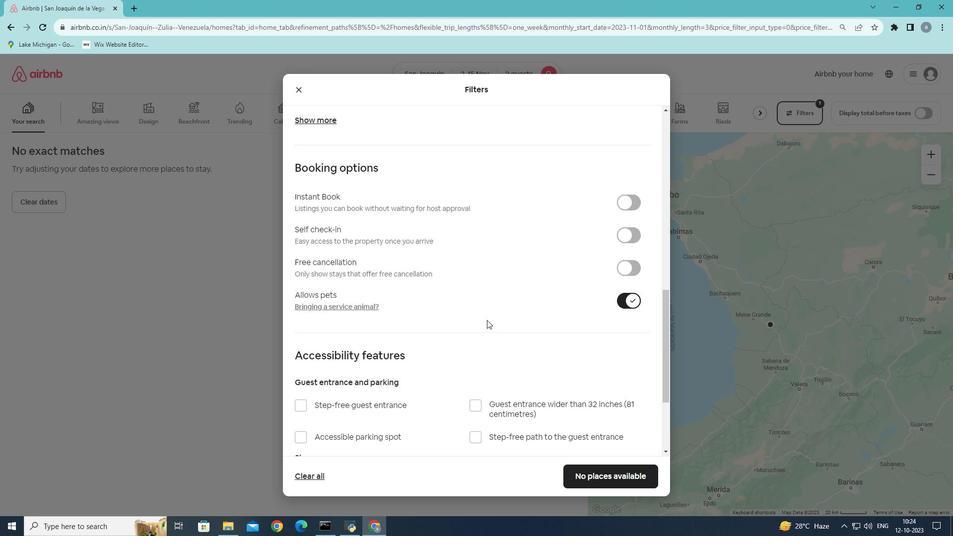 
Action: Mouse scrolled (487, 319) with delta (0, 0)
Screenshot: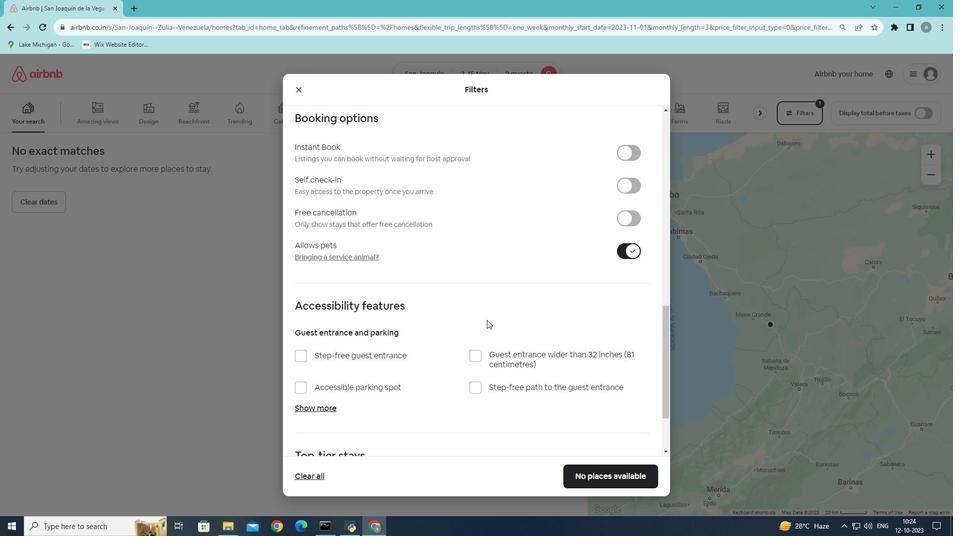 
Action: Mouse scrolled (487, 319) with delta (0, 0)
Screenshot: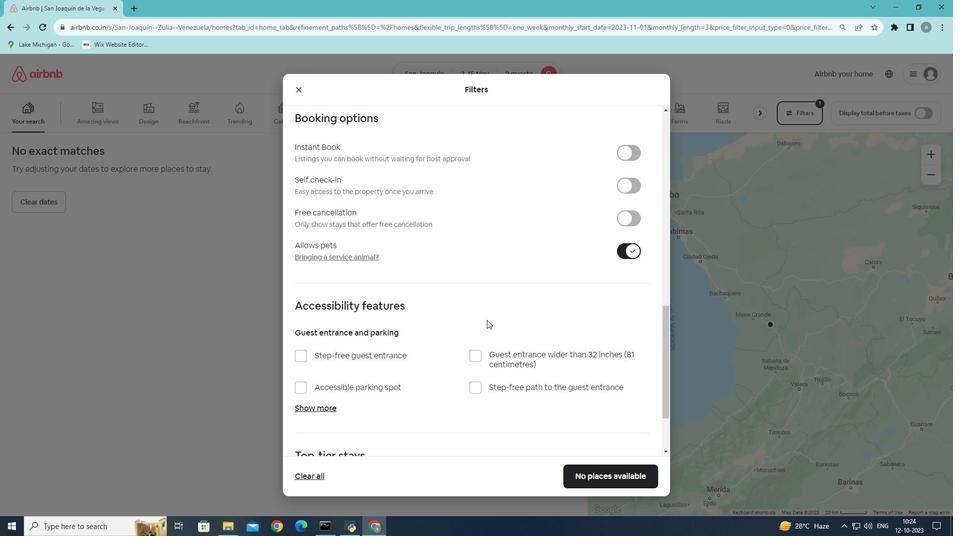 
Action: Mouse scrolled (487, 319) with delta (0, 0)
Screenshot: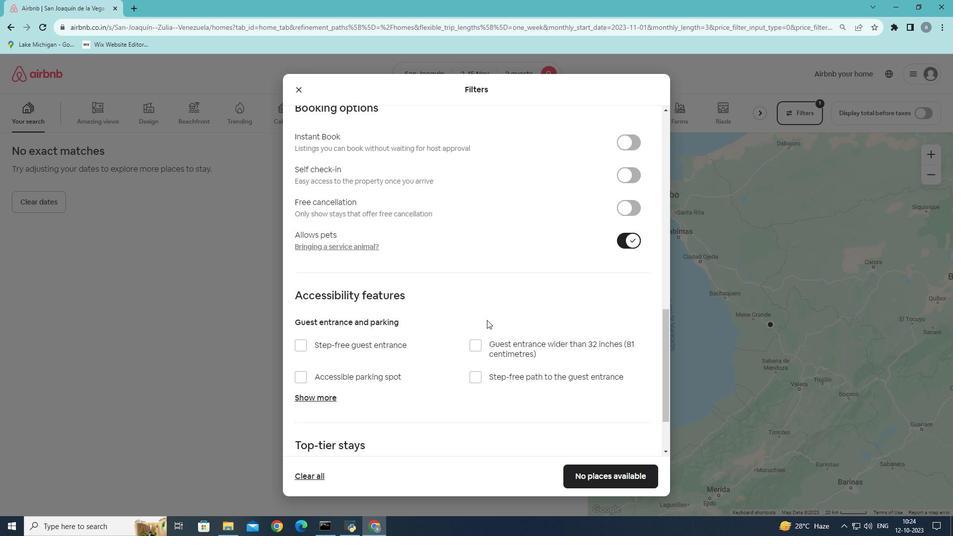 
Action: Mouse scrolled (487, 319) with delta (0, 0)
Screenshot: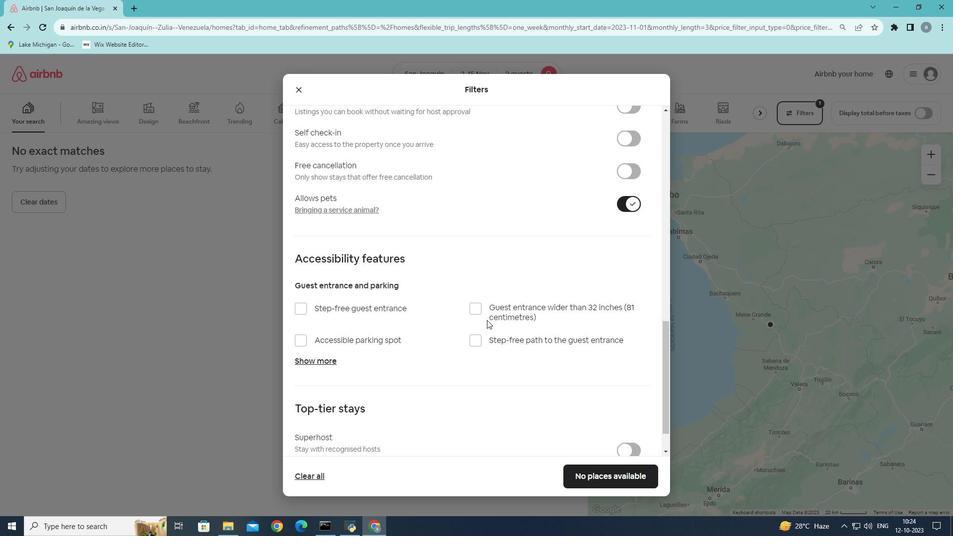 
Action: Mouse moved to (602, 478)
Screenshot: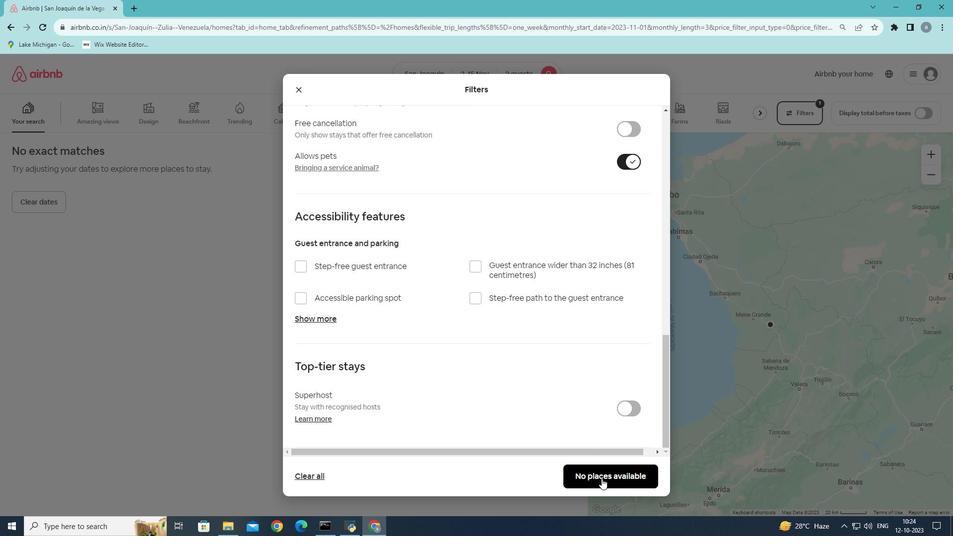 
Action: Mouse pressed left at (602, 478)
Screenshot: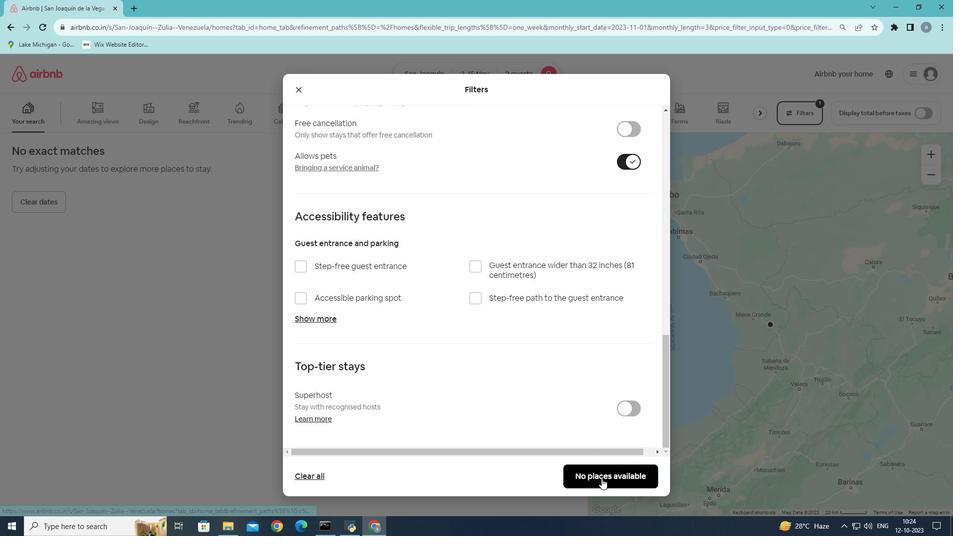 
